 Task: Change line weight  to 24PX.
Action: Mouse moved to (444, 262)
Screenshot: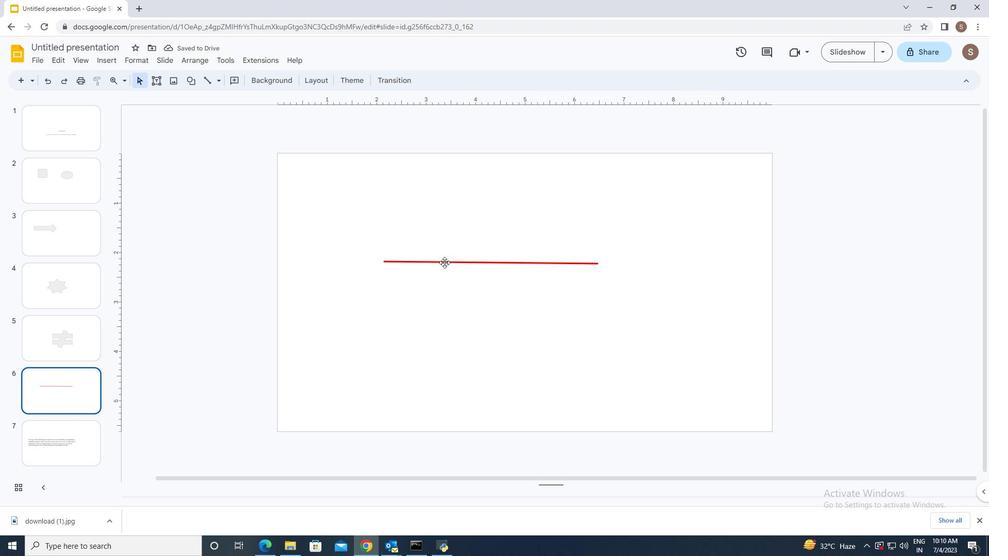 
Action: Mouse pressed left at (444, 262)
Screenshot: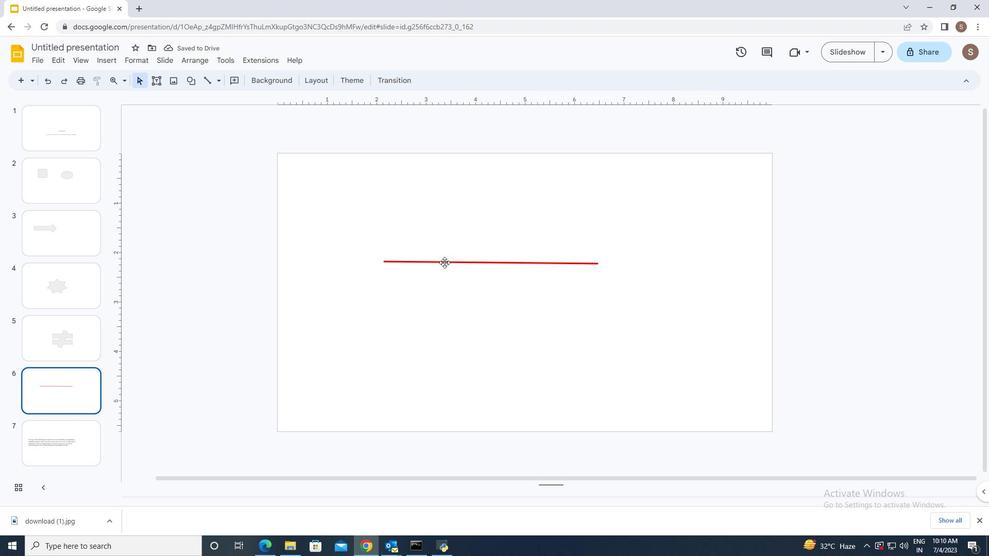 
Action: Mouse moved to (255, 80)
Screenshot: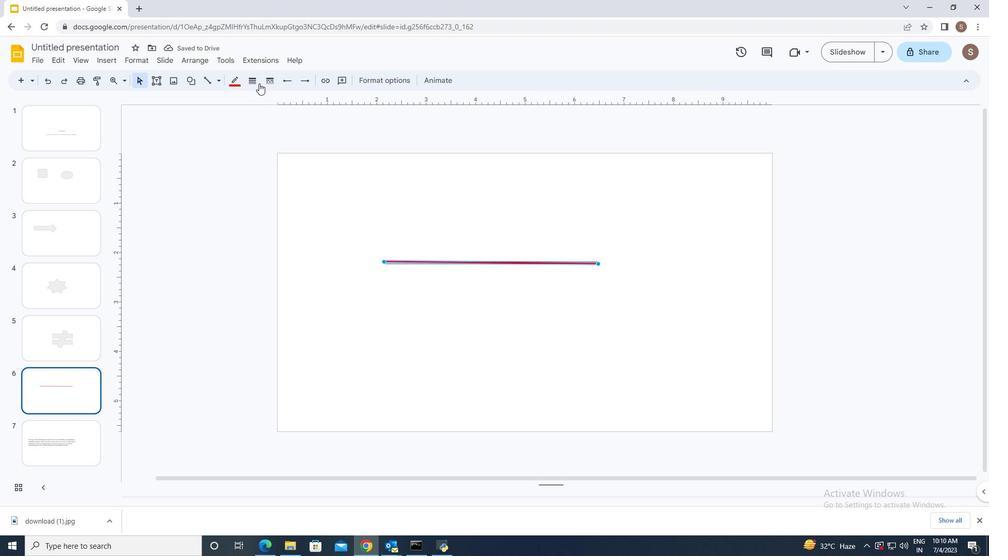 
Action: Mouse pressed left at (255, 80)
Screenshot: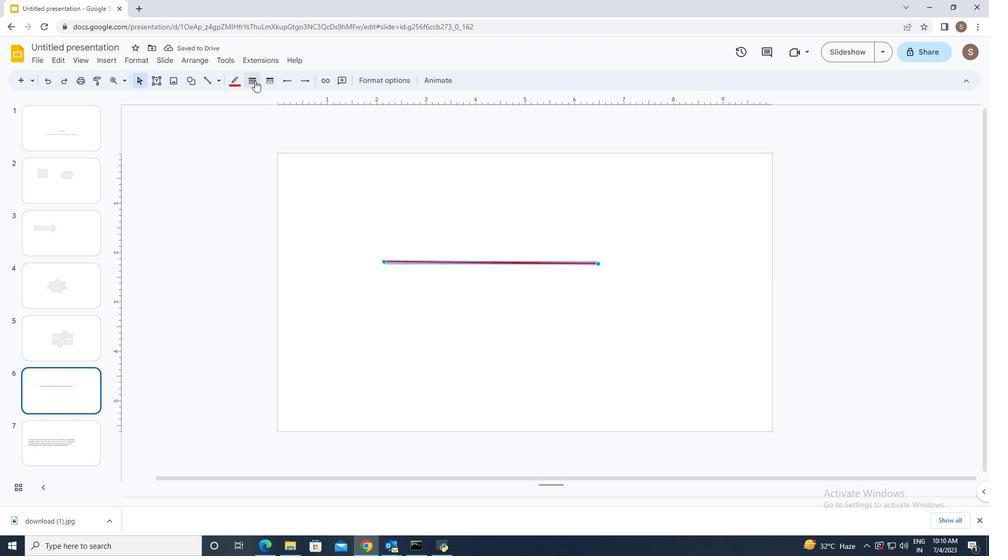 
Action: Mouse moved to (268, 217)
Screenshot: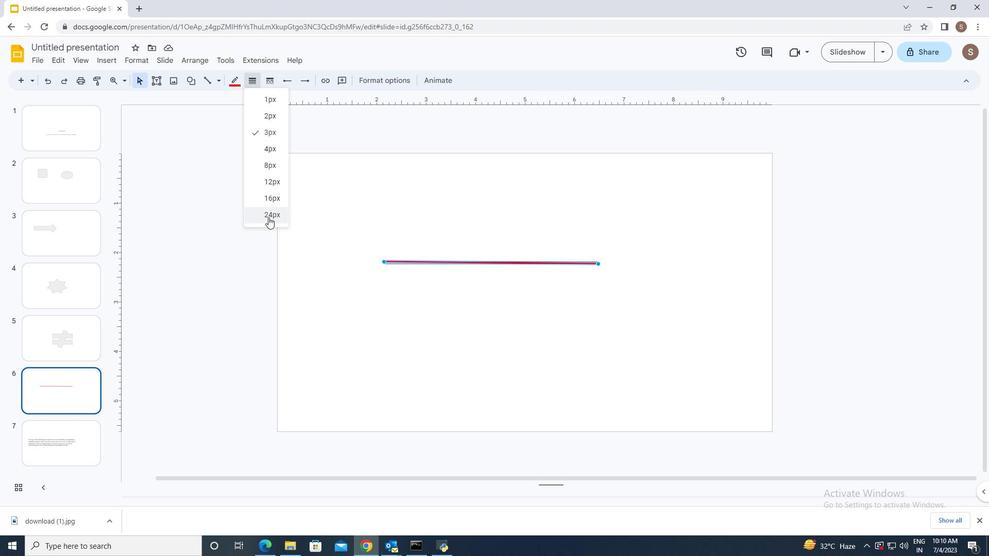 
Action: Mouse pressed left at (268, 217)
Screenshot: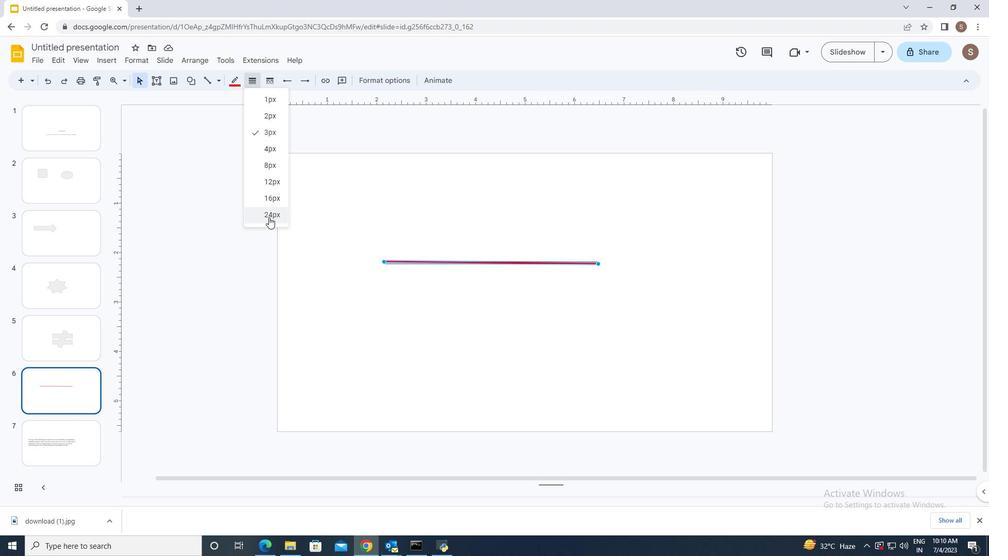 
Action: Mouse moved to (436, 331)
Screenshot: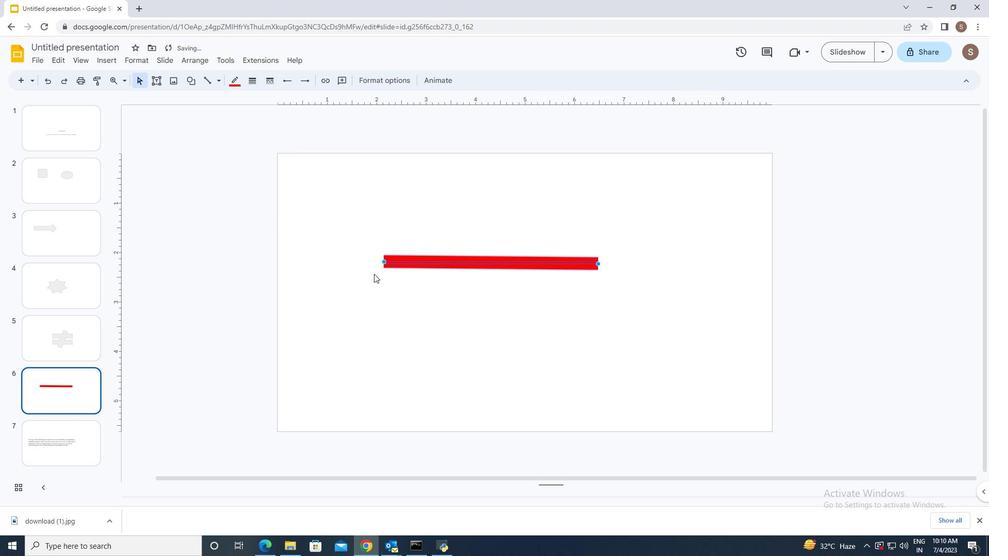 
Action: Mouse pressed left at (436, 331)
Screenshot: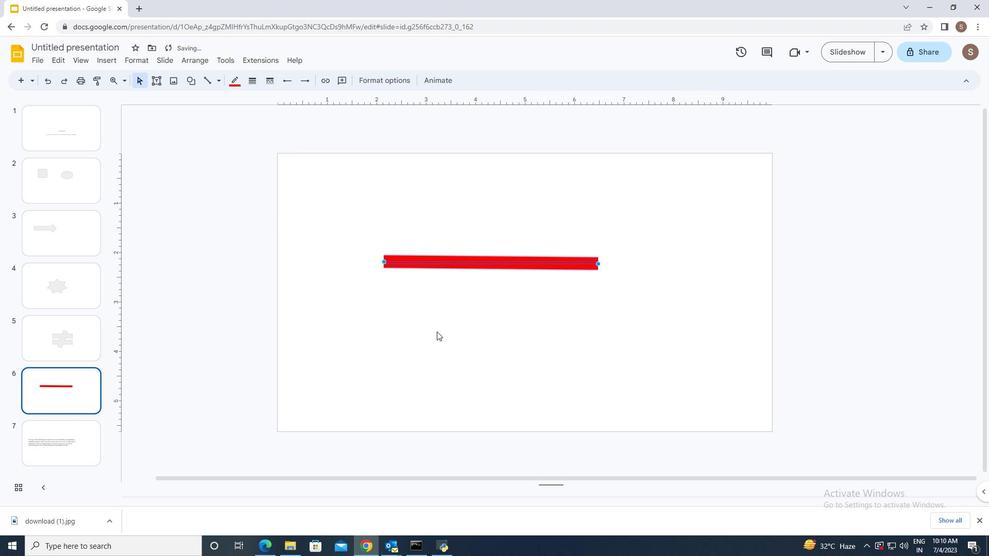 
